 Task: View and add the product "Hot Bangkok Chicken Bowl" to cart from the store "Catering by Summer Shop (Healthy Thai Bowls)".
Action: Mouse pressed left at (54, 76)
Screenshot: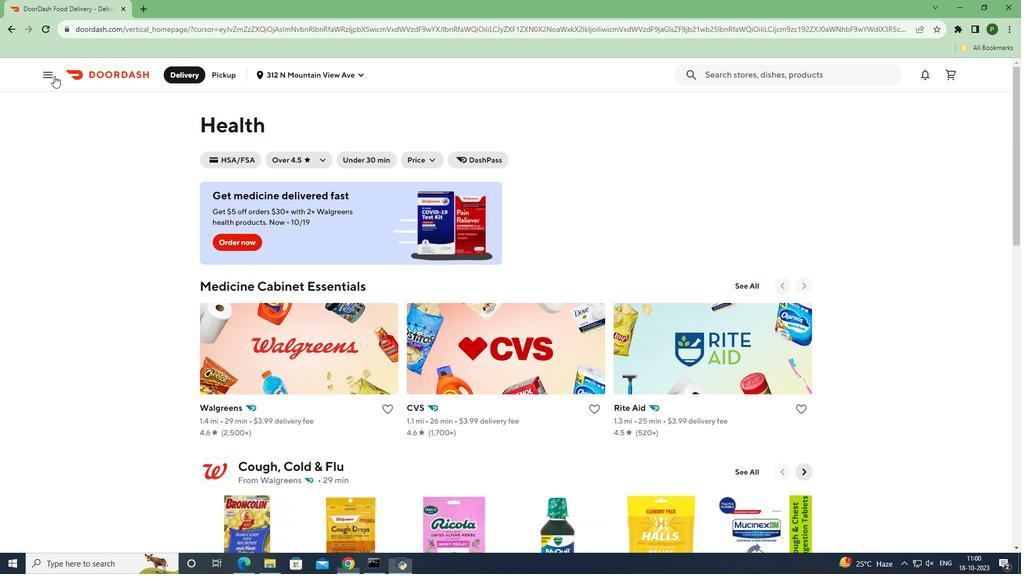 
Action: Mouse moved to (61, 161)
Screenshot: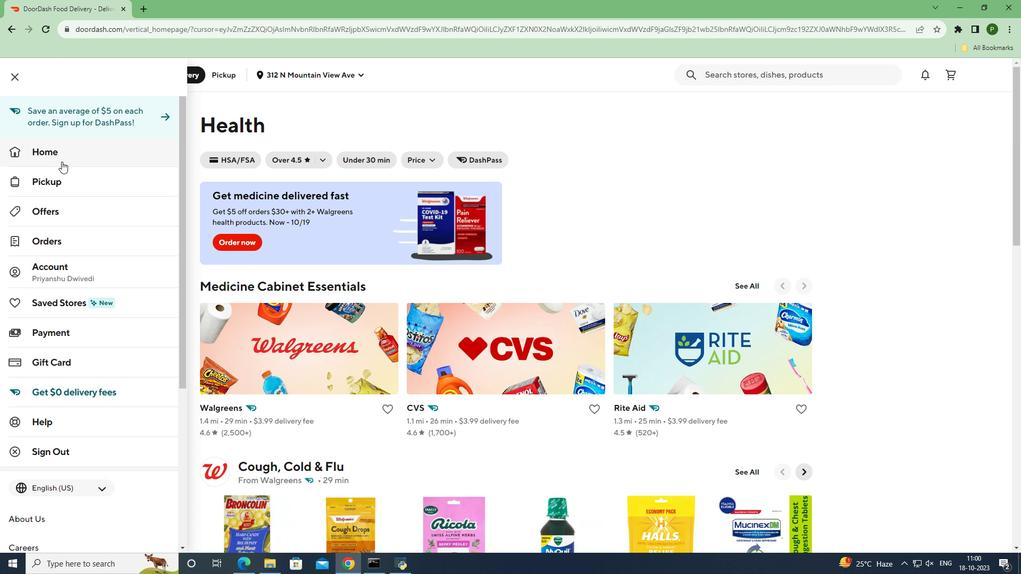 
Action: Mouse pressed left at (61, 161)
Screenshot: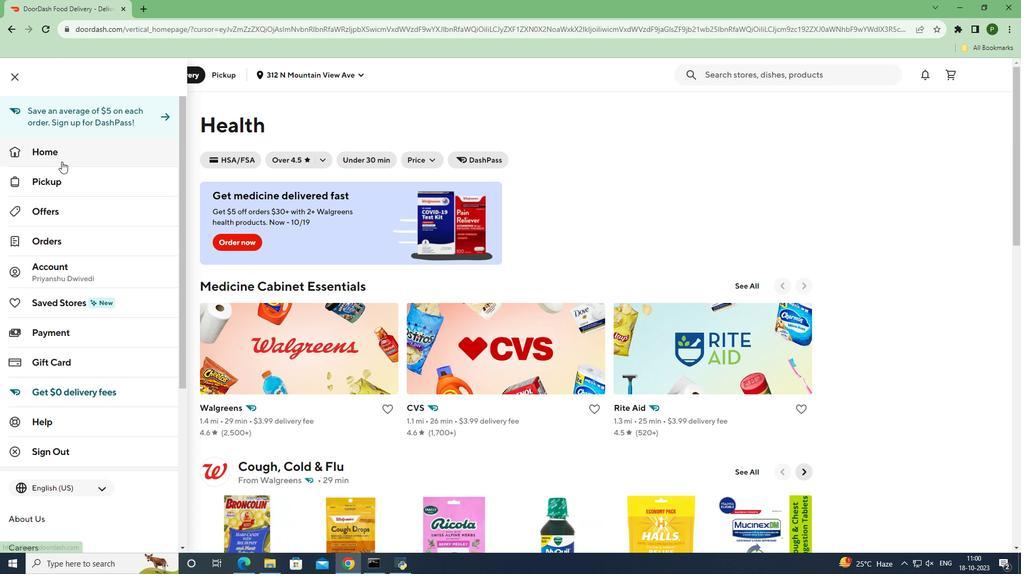 
Action: Mouse moved to (812, 109)
Screenshot: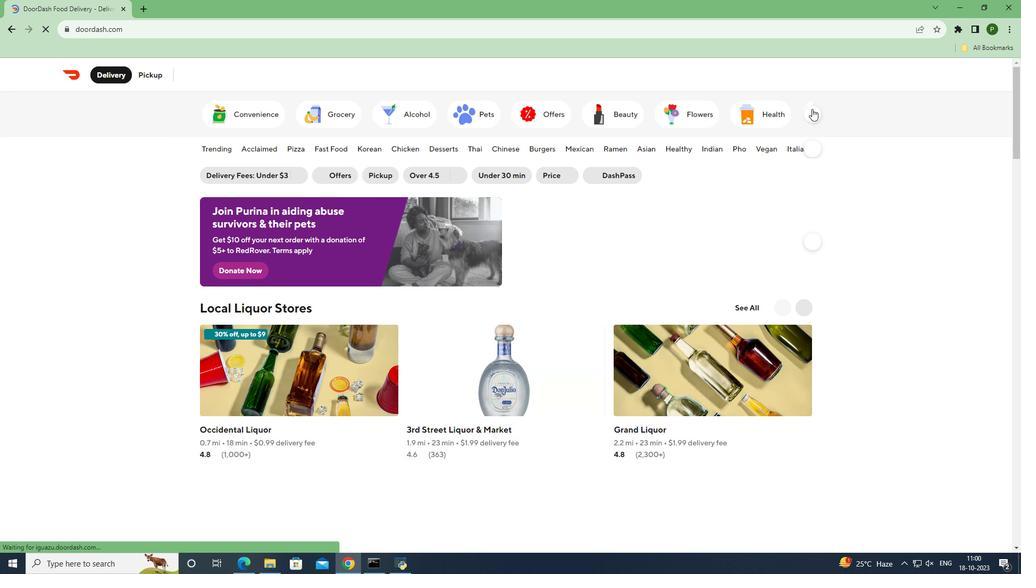 
Action: Mouse pressed left at (812, 109)
Screenshot: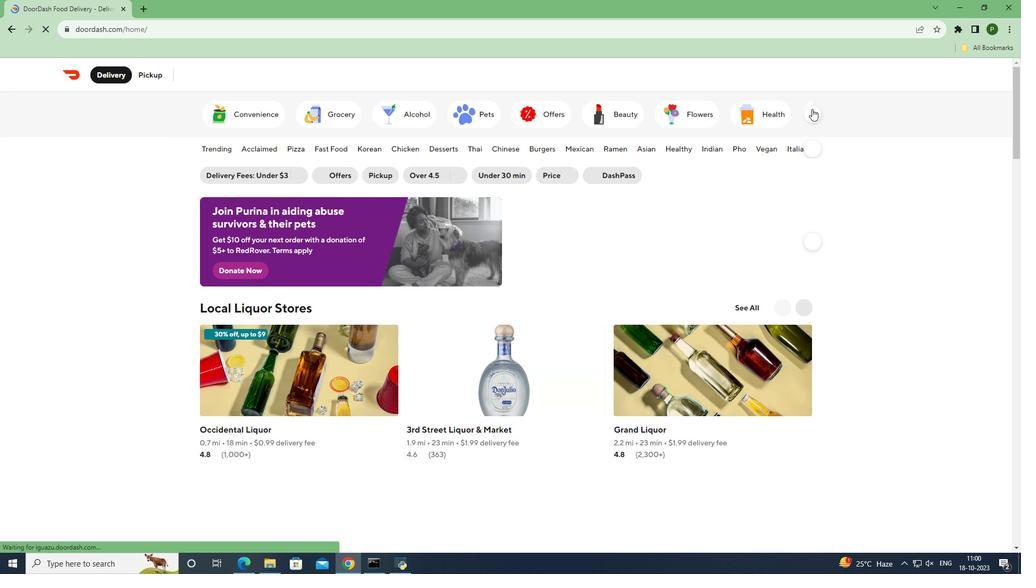 
Action: Mouse moved to (229, 112)
Screenshot: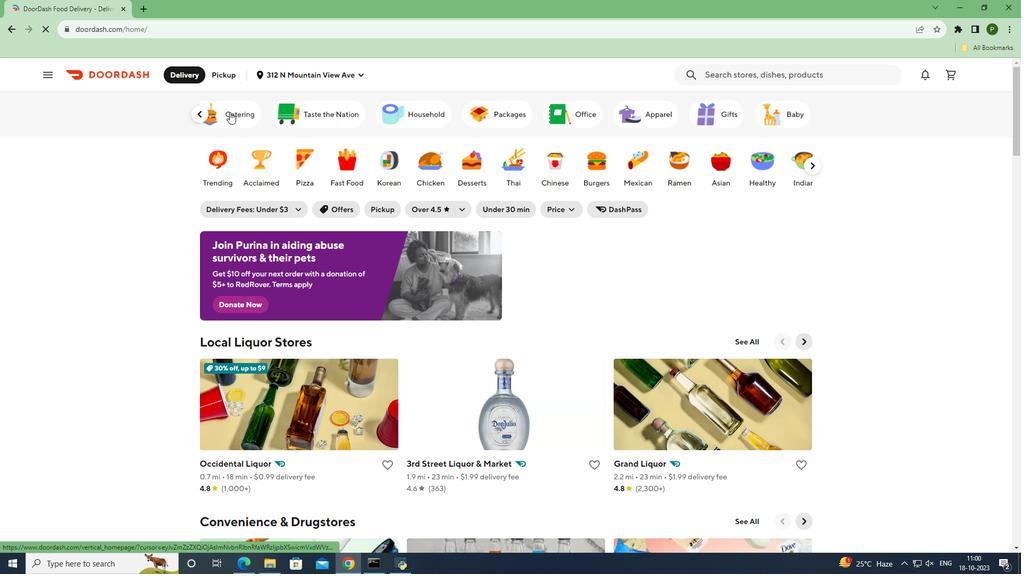 
Action: Mouse pressed left at (229, 112)
Screenshot: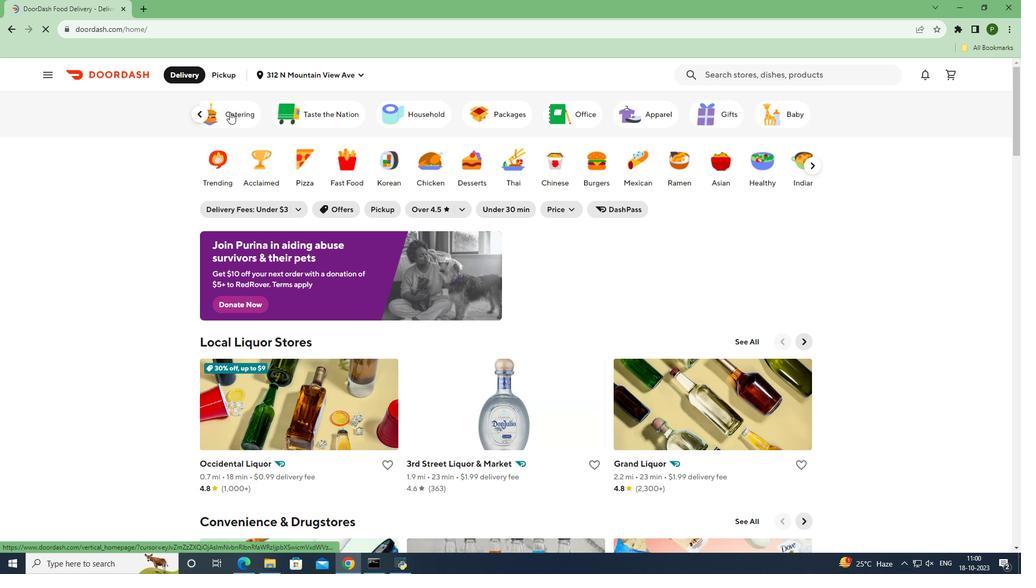 
Action: Mouse moved to (395, 341)
Screenshot: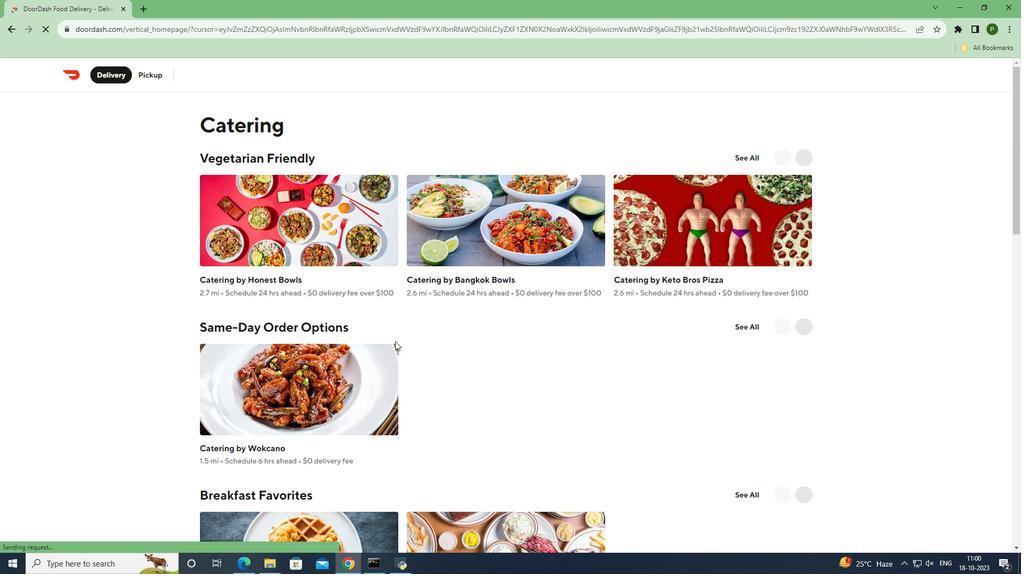 
Action: Mouse scrolled (395, 341) with delta (0, 0)
Screenshot: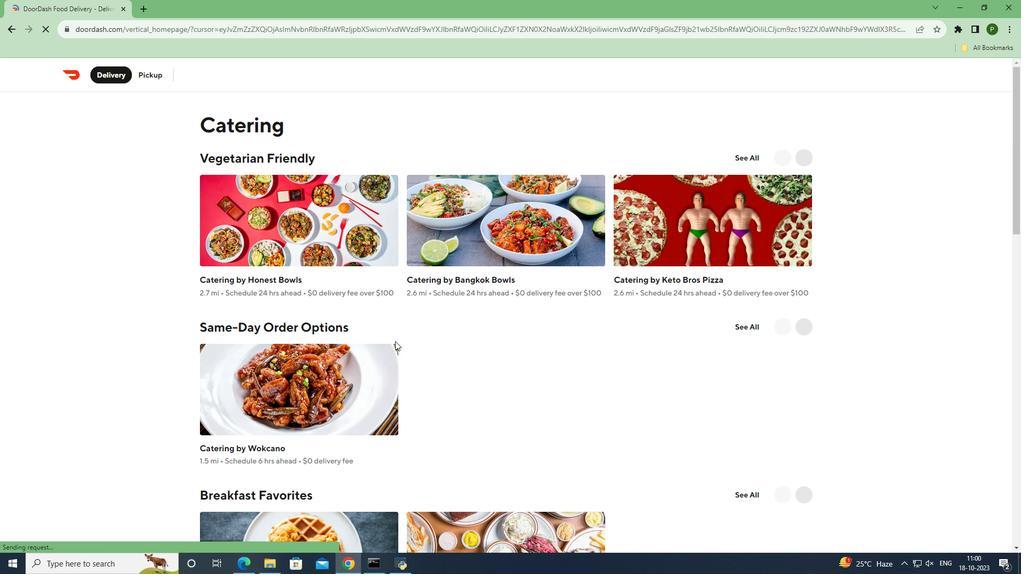 
Action: Mouse scrolled (395, 341) with delta (0, 0)
Screenshot: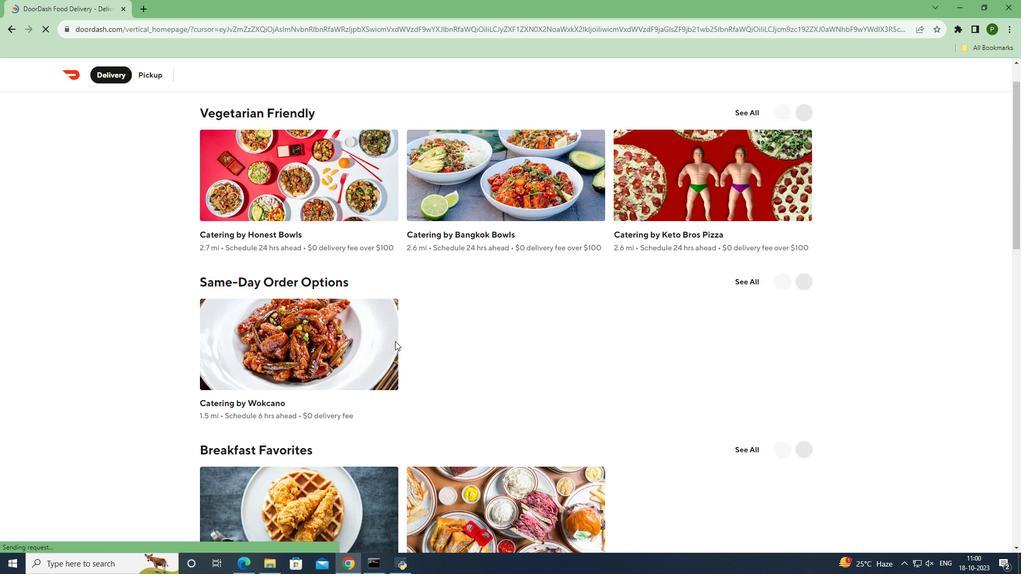 
Action: Mouse moved to (361, 348)
Screenshot: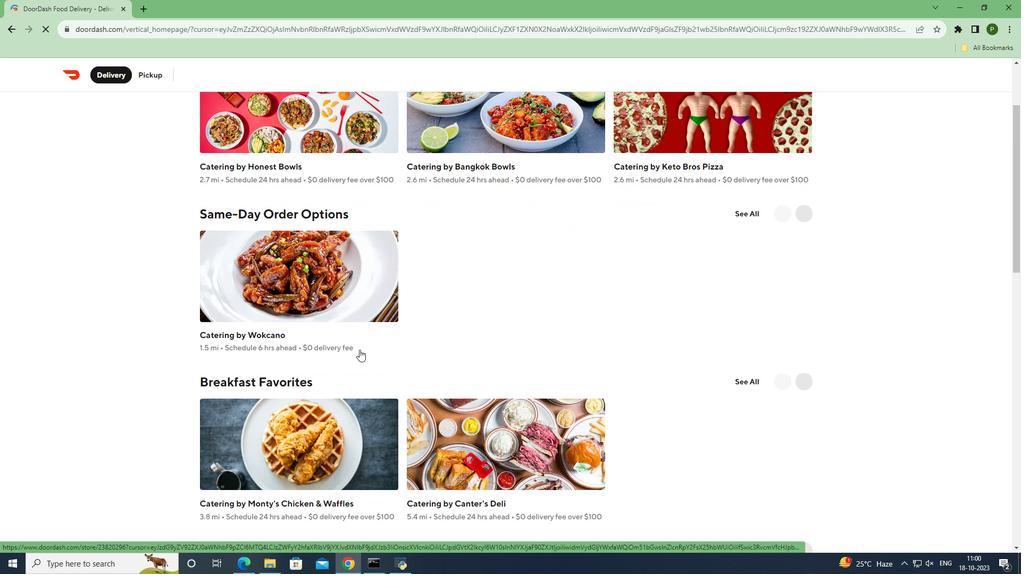 
Action: Mouse scrolled (361, 348) with delta (0, 0)
Screenshot: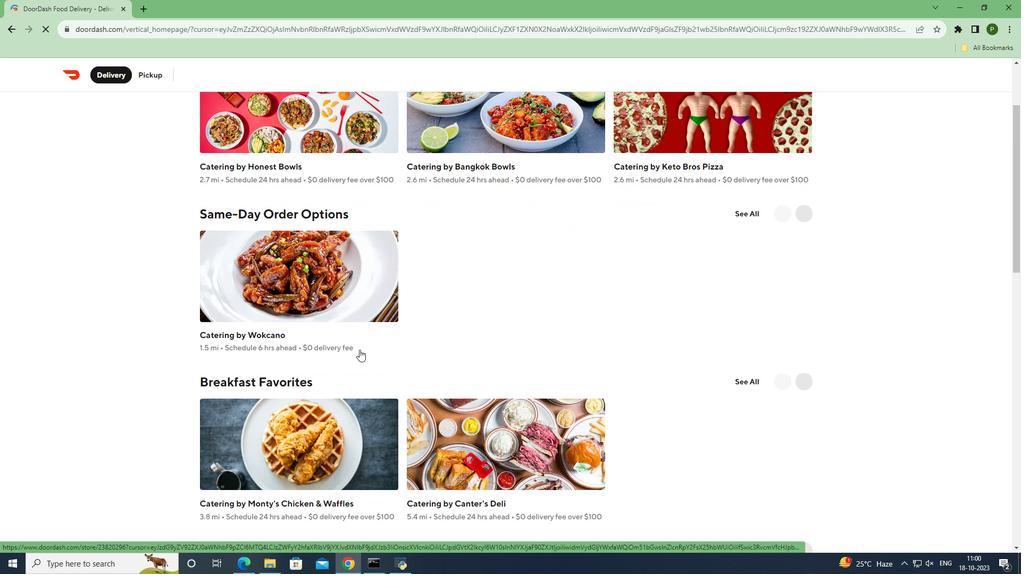 
Action: Mouse moved to (360, 349)
Screenshot: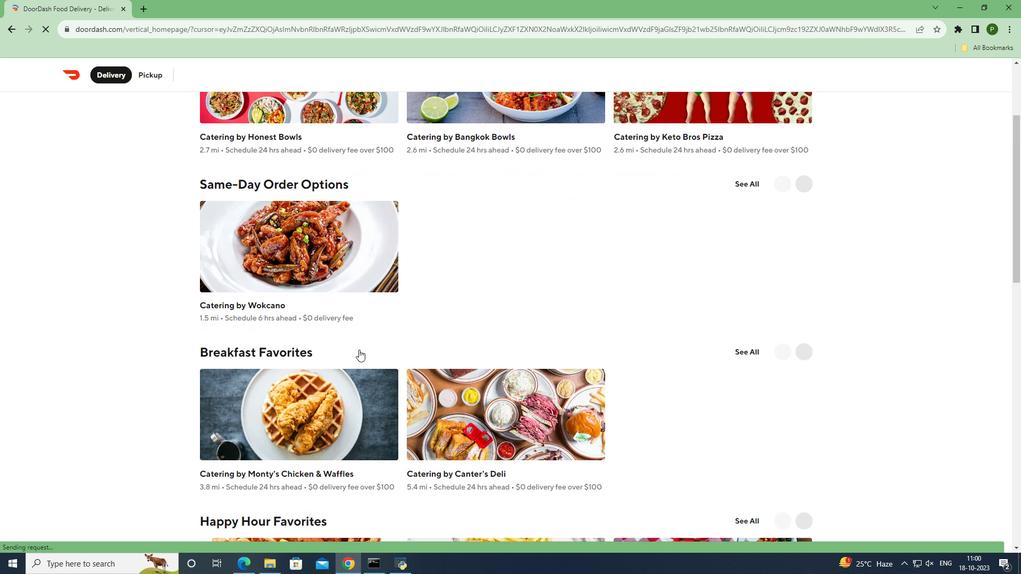 
Action: Mouse scrolled (360, 348) with delta (0, 0)
Screenshot: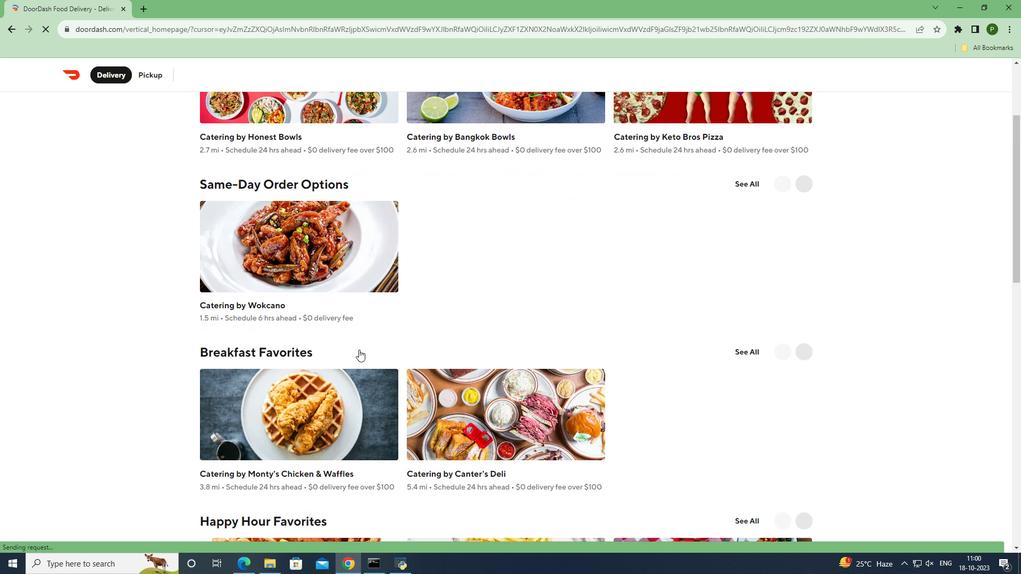 
Action: Mouse moved to (354, 350)
Screenshot: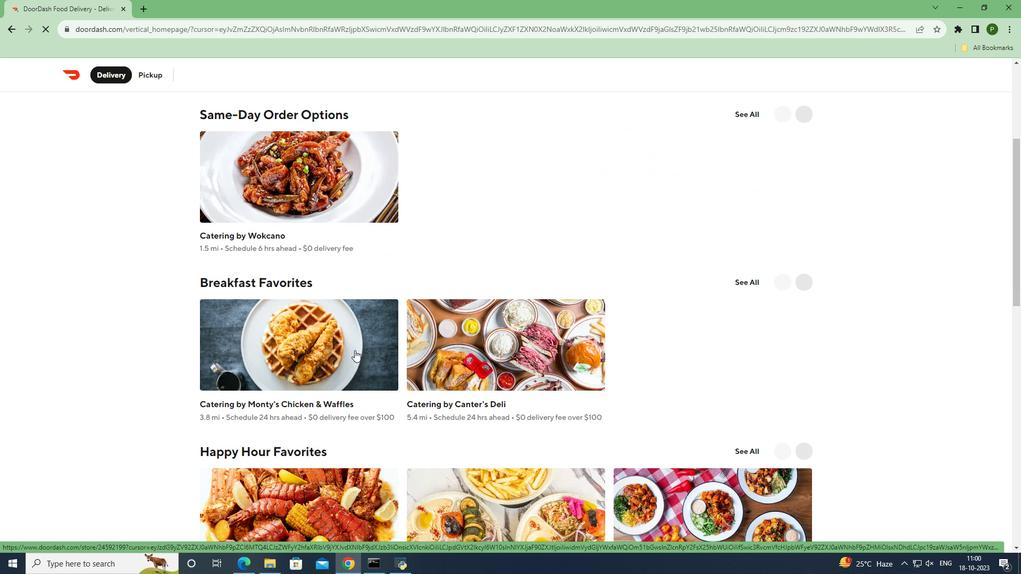 
Action: Mouse scrolled (354, 350) with delta (0, 0)
Screenshot: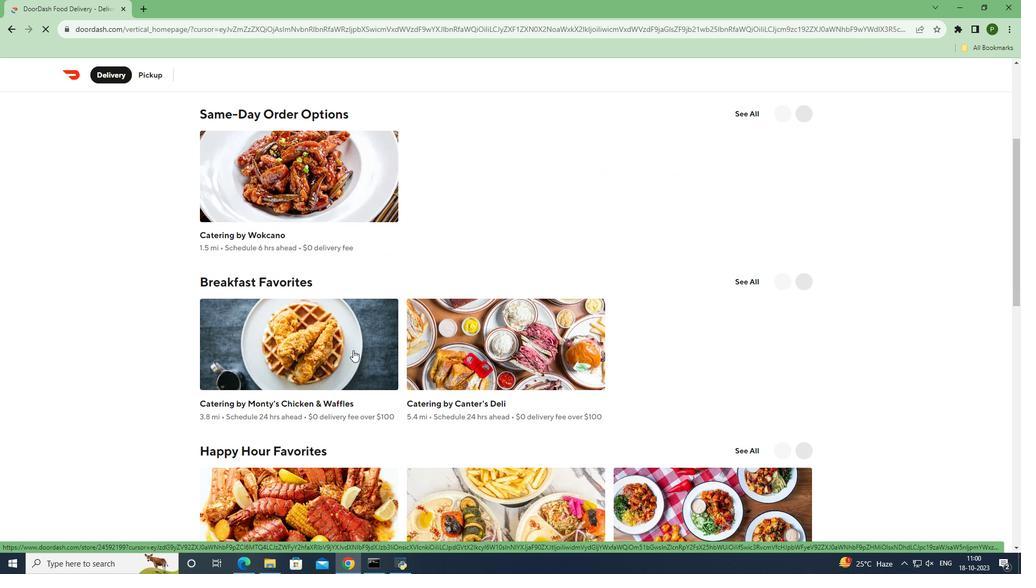 
Action: Mouse moved to (351, 351)
Screenshot: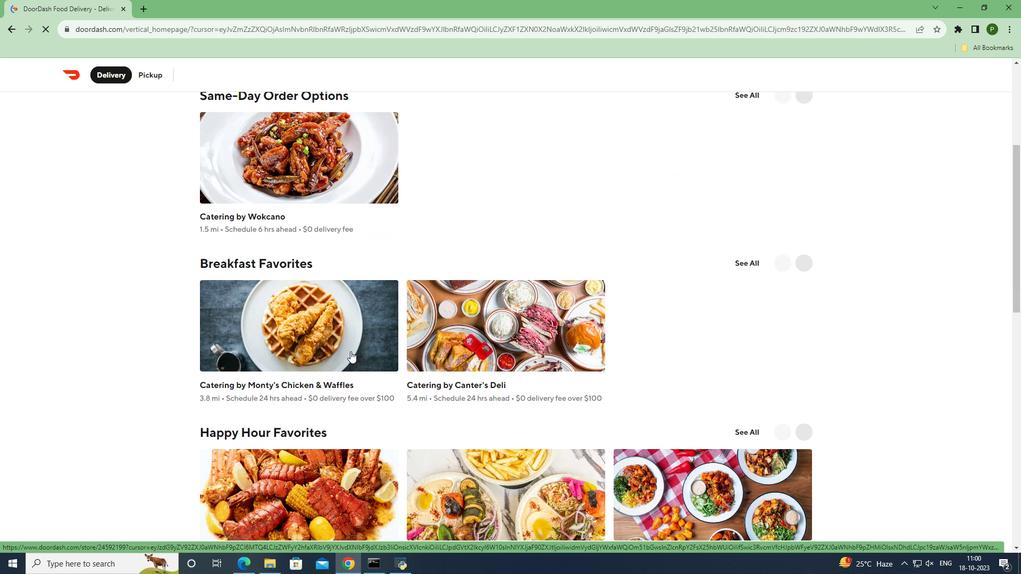
Action: Mouse scrolled (351, 351) with delta (0, 0)
Screenshot: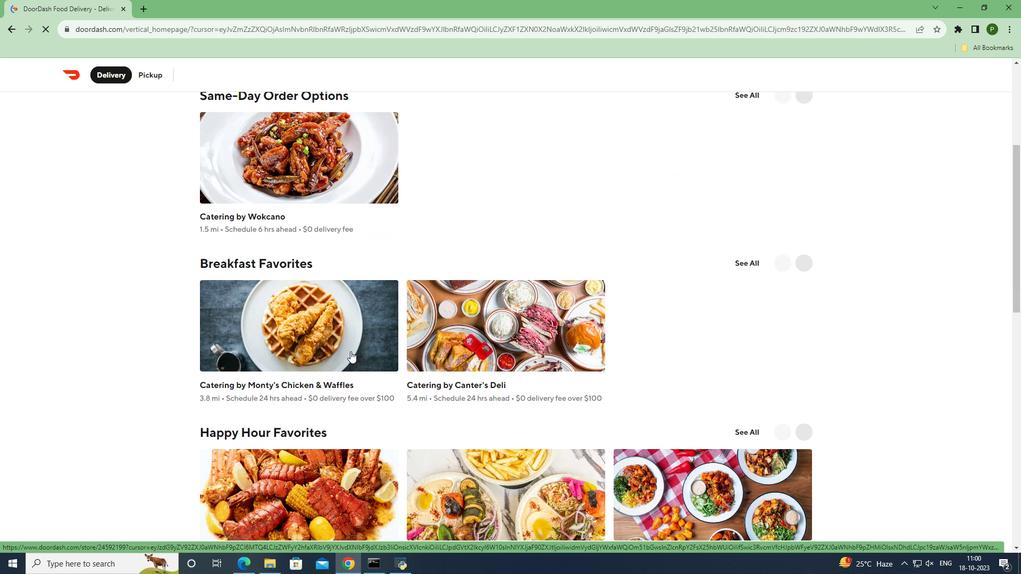 
Action: Mouse moved to (350, 351)
Screenshot: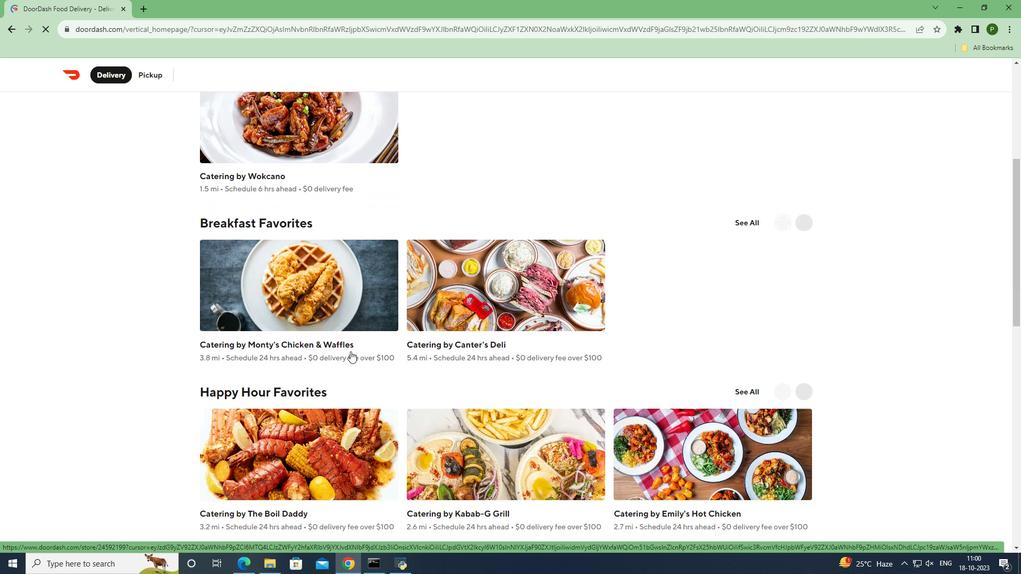 
Action: Mouse scrolled (350, 351) with delta (0, 0)
Screenshot: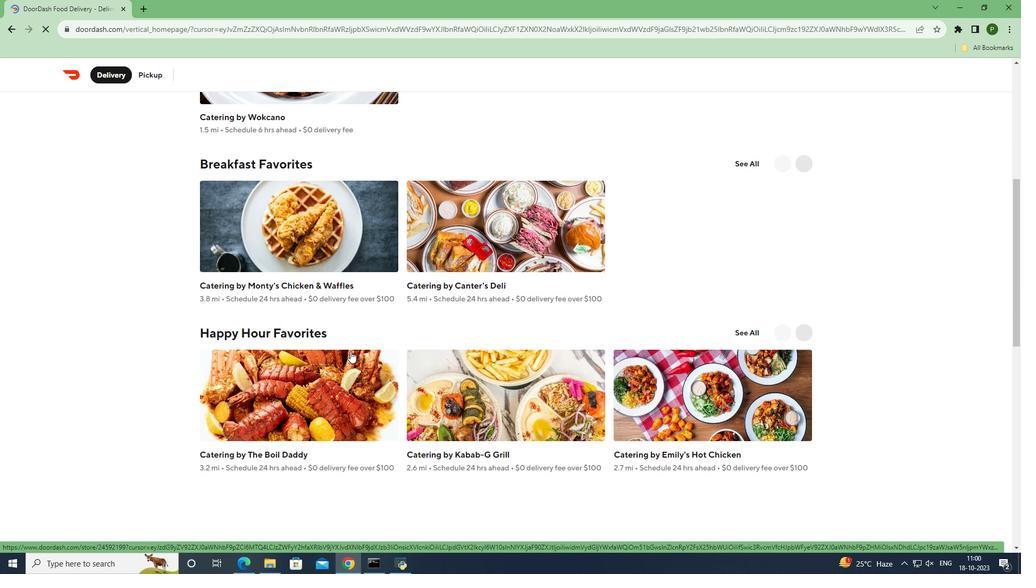 
Action: Mouse scrolled (350, 351) with delta (0, 0)
Screenshot: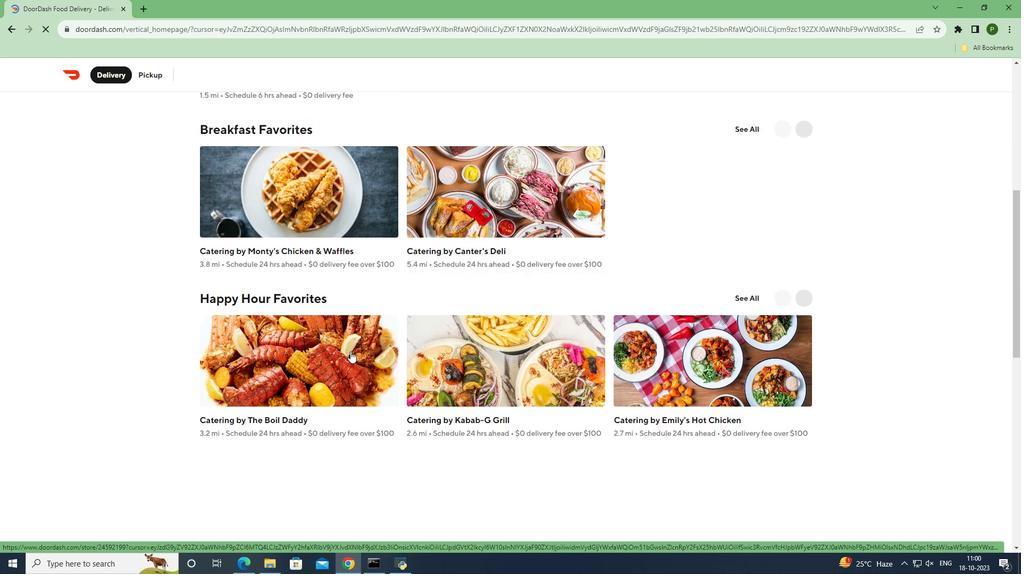 
Action: Mouse moved to (446, 345)
Screenshot: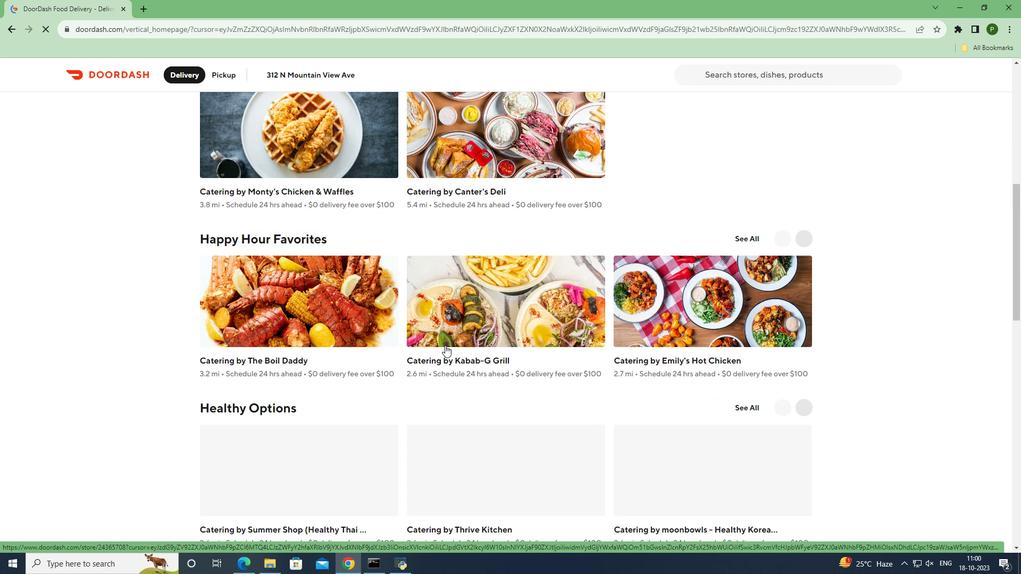 
Action: Mouse scrolled (446, 344) with delta (0, 0)
Screenshot: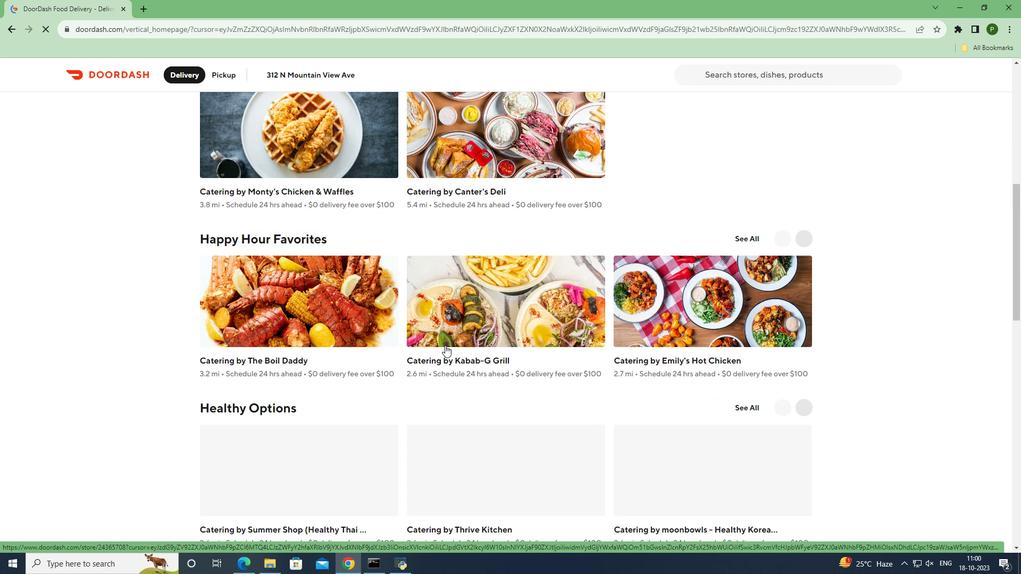 
Action: Mouse moved to (425, 338)
Screenshot: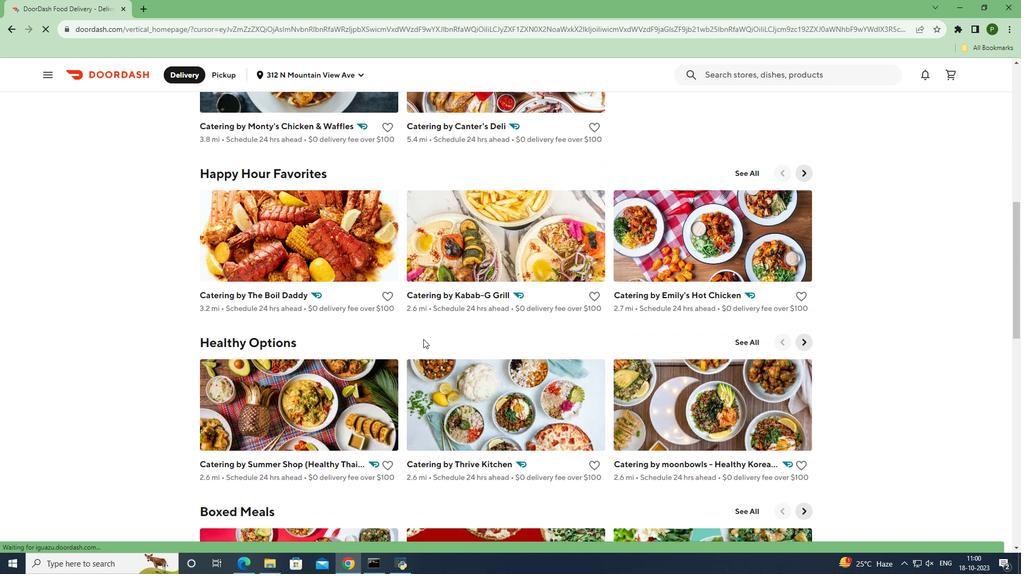 
Action: Mouse scrolled (425, 338) with delta (0, 0)
Screenshot: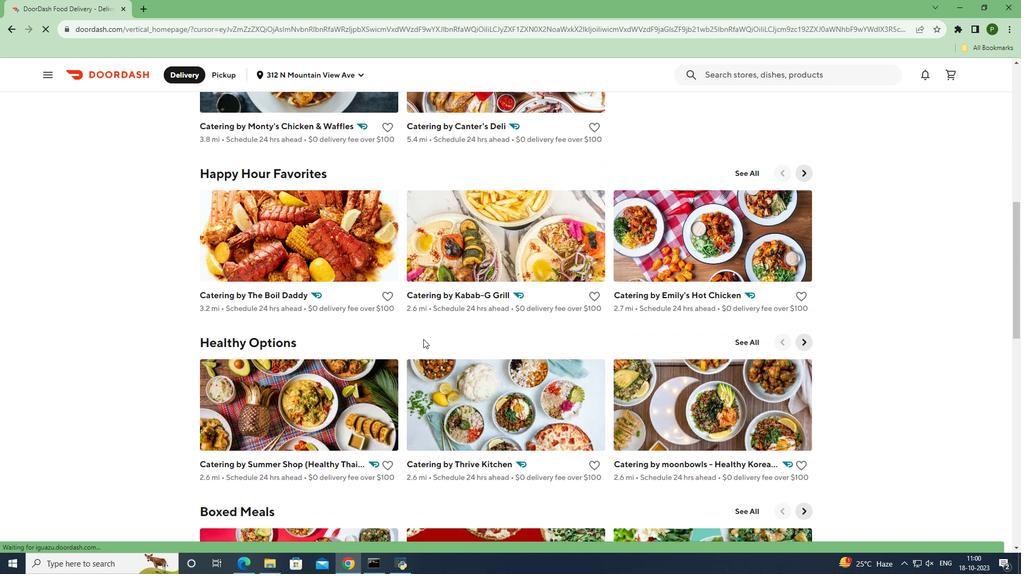 
Action: Mouse moved to (423, 339)
Screenshot: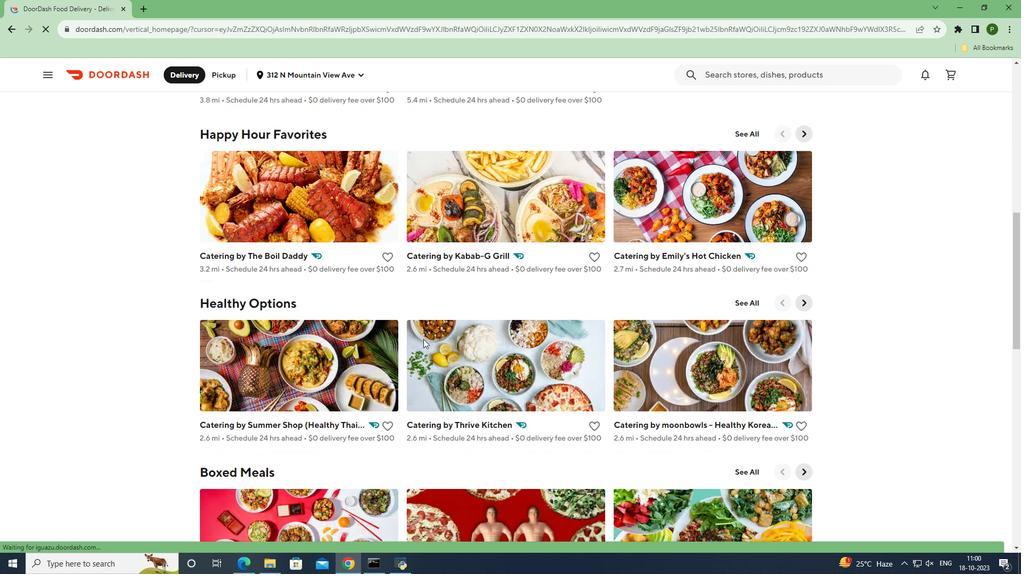 
Action: Mouse scrolled (423, 338) with delta (0, 0)
Screenshot: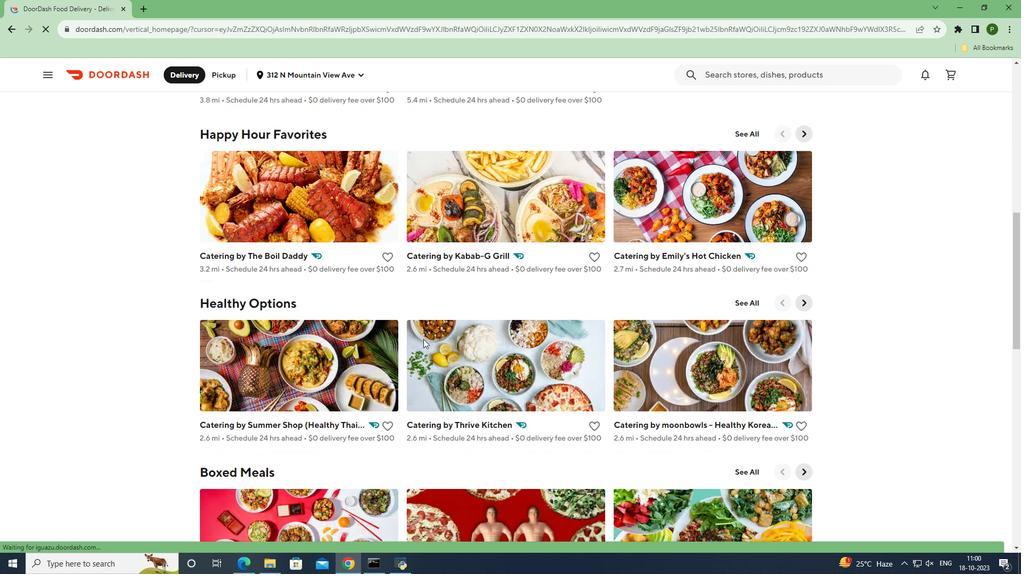 
Action: Mouse moved to (307, 324)
Screenshot: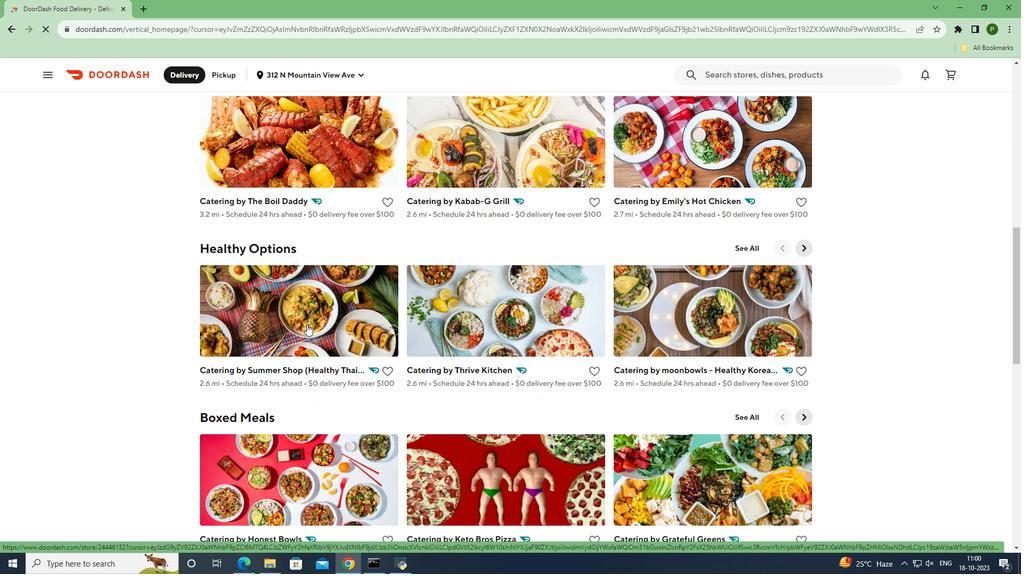 
Action: Mouse pressed left at (307, 324)
Screenshot: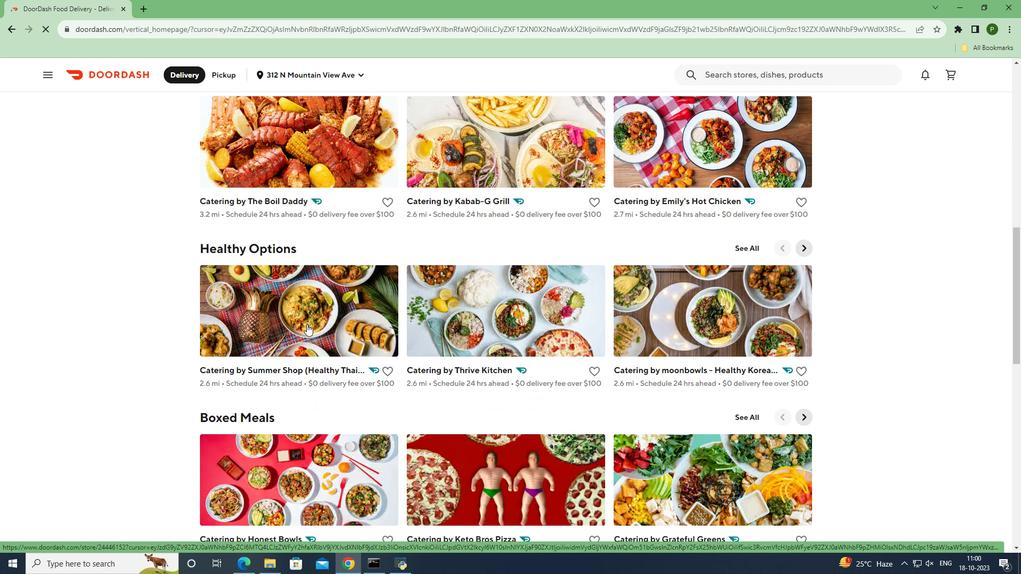 
Action: Mouse moved to (425, 331)
Screenshot: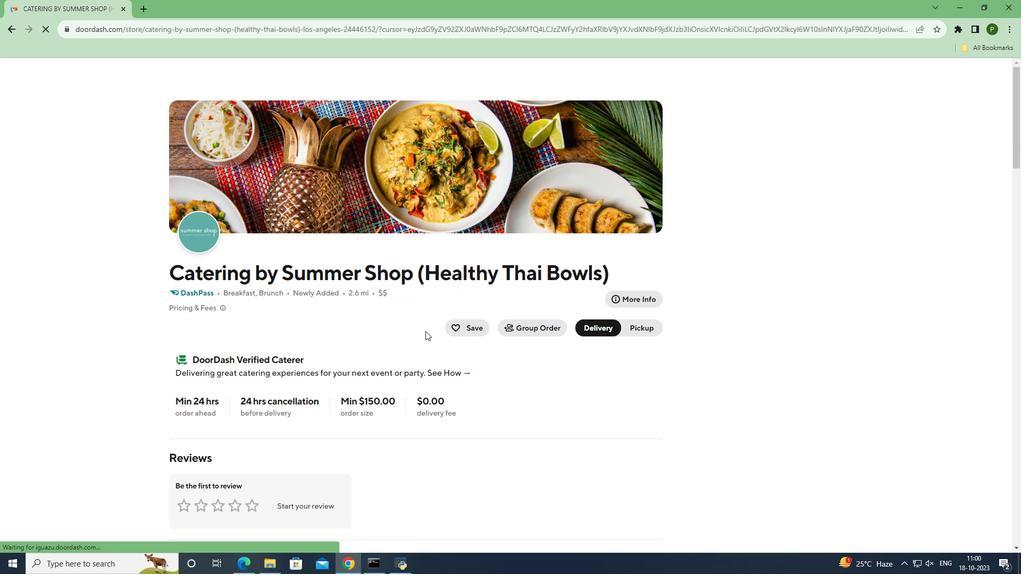 
Action: Mouse scrolled (425, 330) with delta (0, 0)
Screenshot: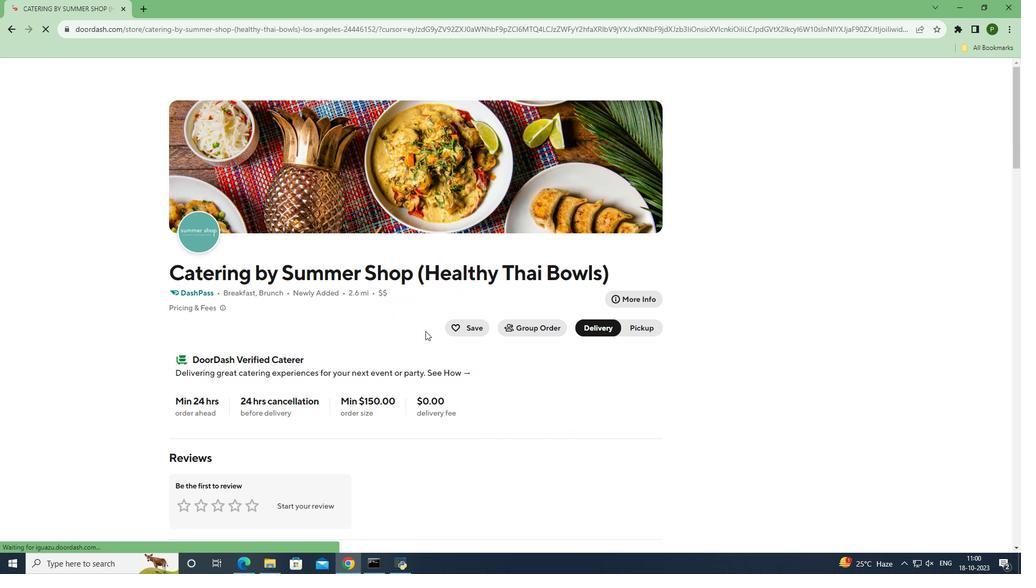 
Action: Mouse scrolled (425, 330) with delta (0, 0)
Screenshot: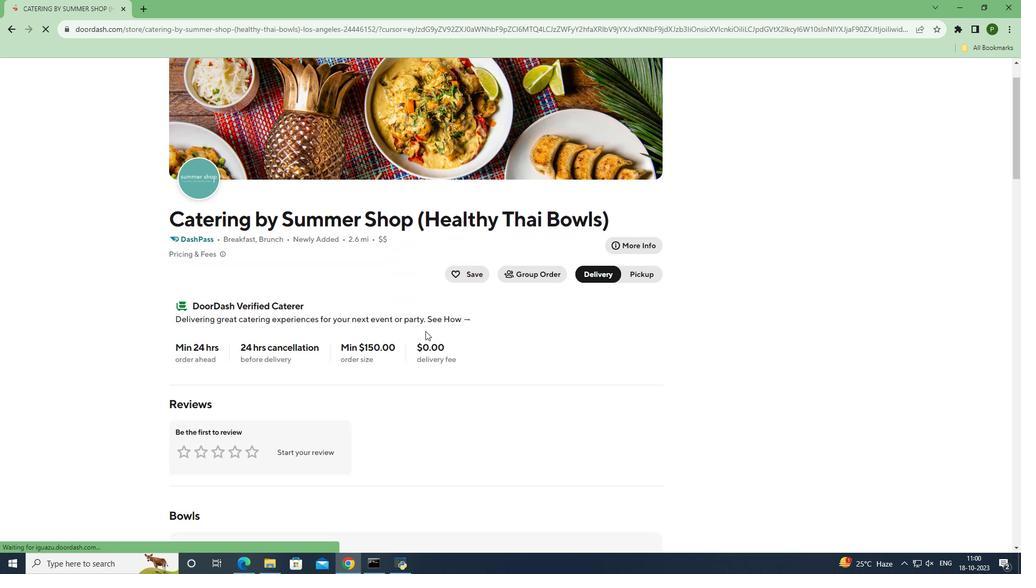 
Action: Mouse scrolled (425, 330) with delta (0, 0)
Screenshot: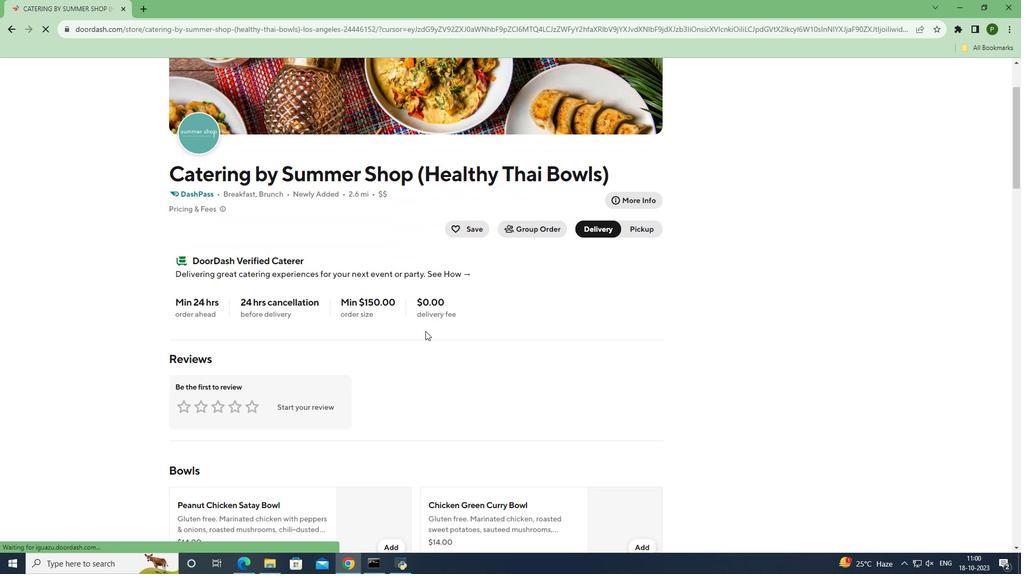 
Action: Mouse moved to (470, 342)
Screenshot: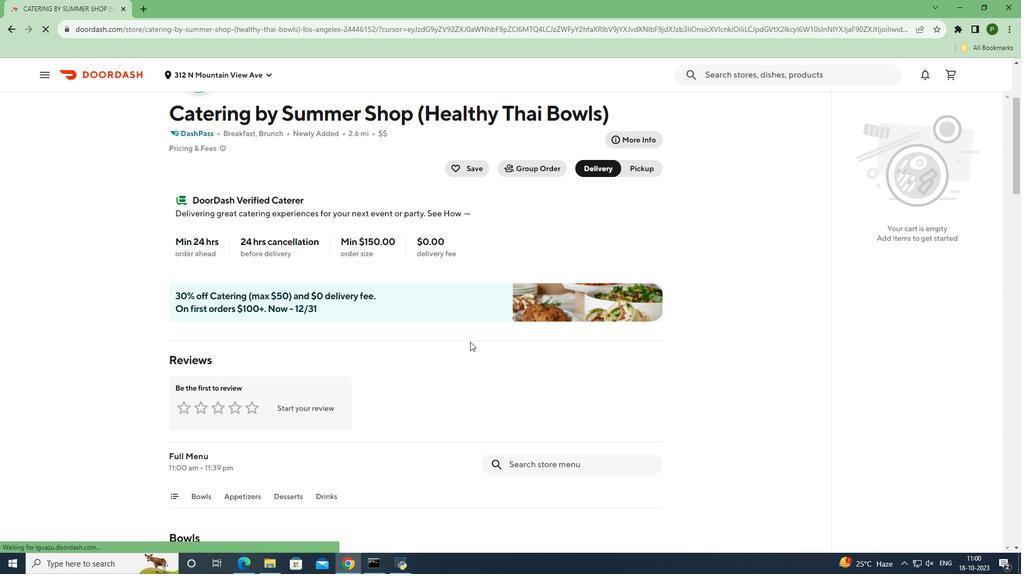 
Action: Mouse scrolled (470, 341) with delta (0, 0)
Screenshot: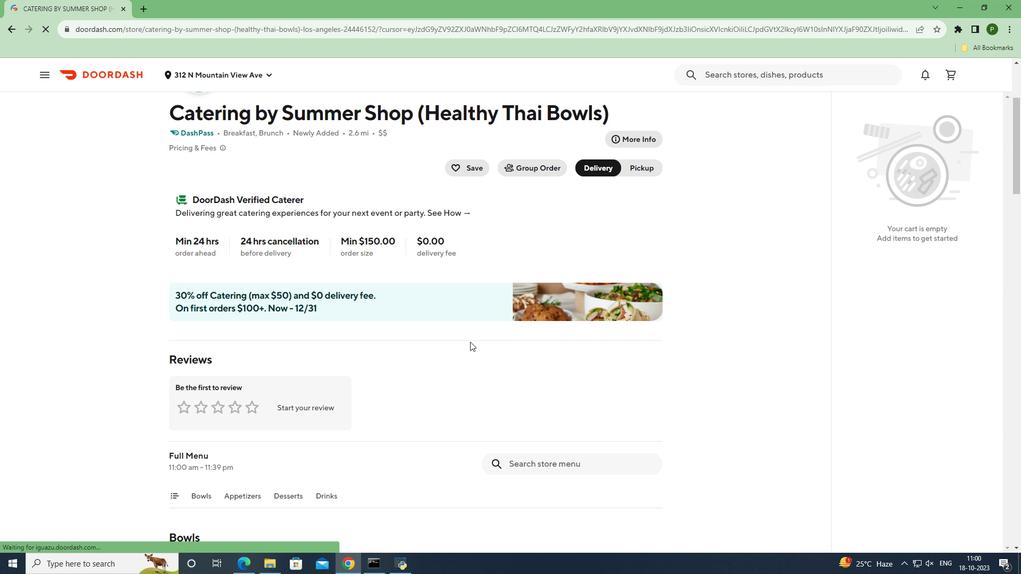 
Action: Mouse scrolled (470, 341) with delta (0, 0)
Screenshot: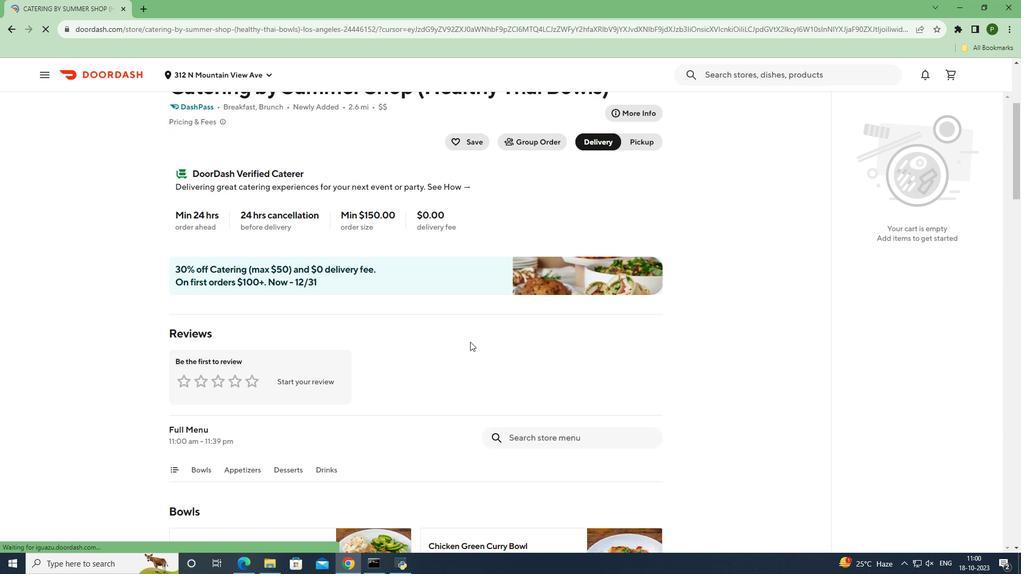 
Action: Mouse moved to (470, 342)
Screenshot: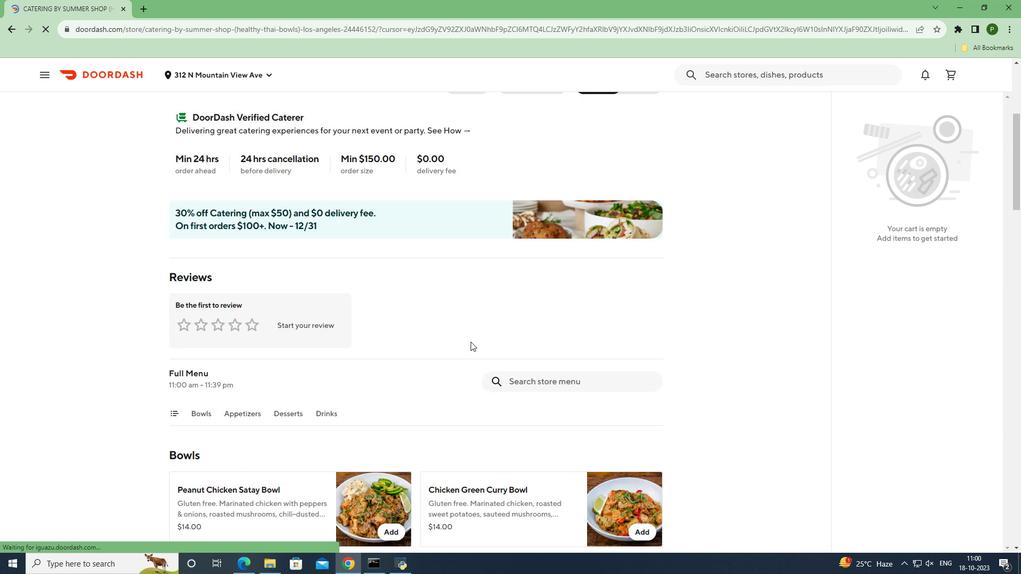 
Action: Mouse scrolled (470, 341) with delta (0, 0)
Screenshot: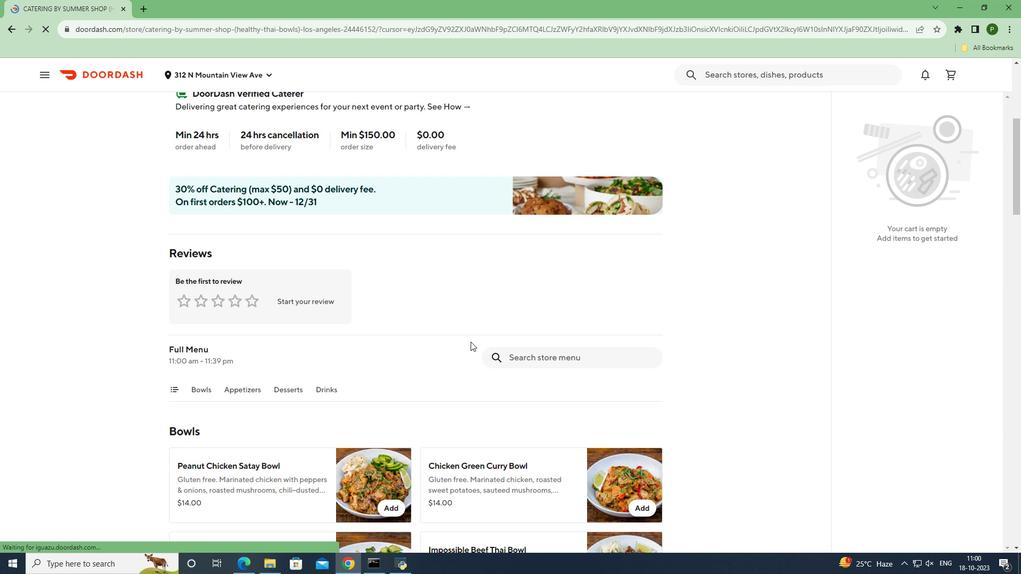 
Action: Mouse scrolled (470, 341) with delta (0, 0)
Screenshot: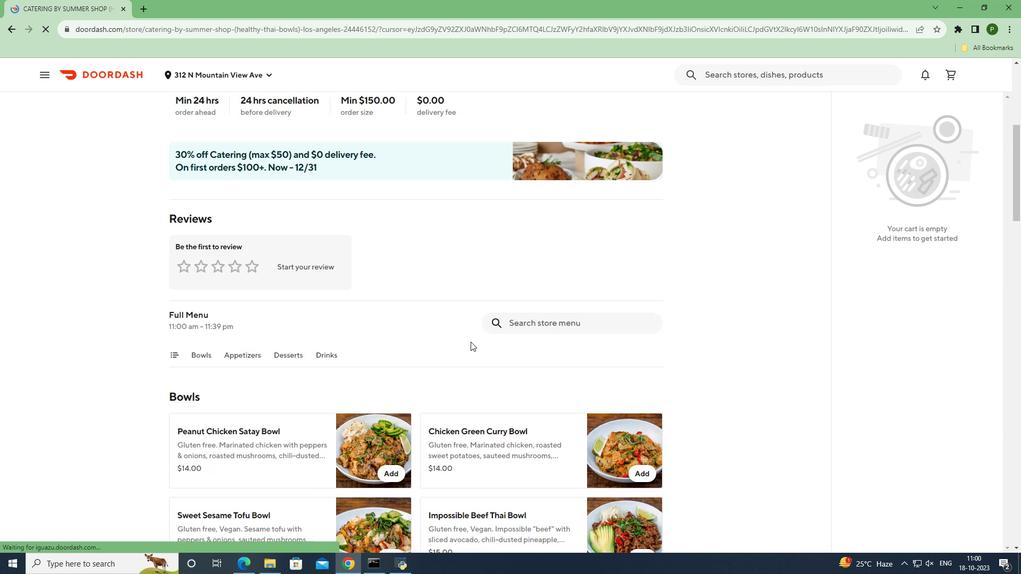 
Action: Mouse moved to (524, 245)
Screenshot: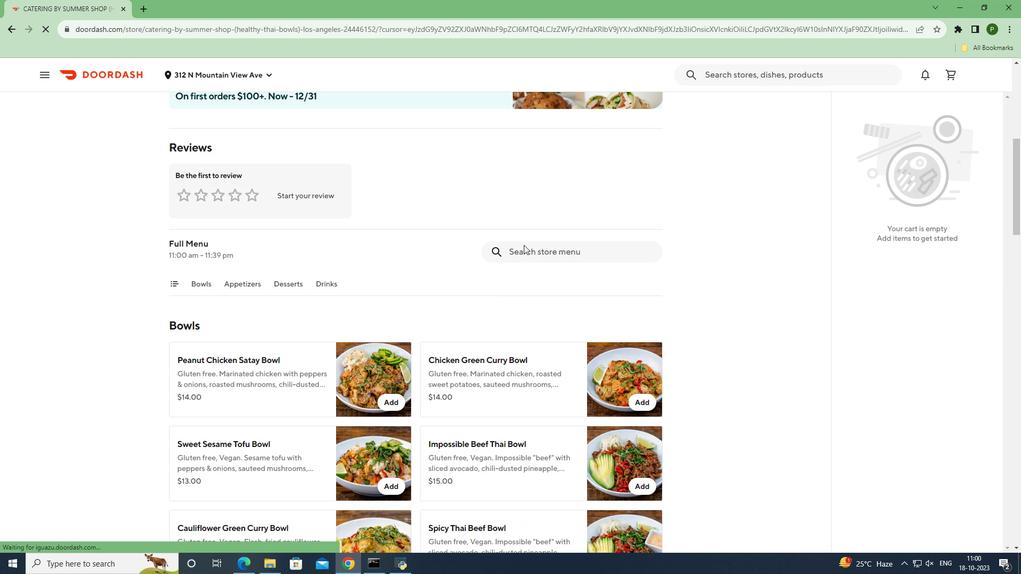 
Action: Mouse pressed left at (524, 245)
Screenshot: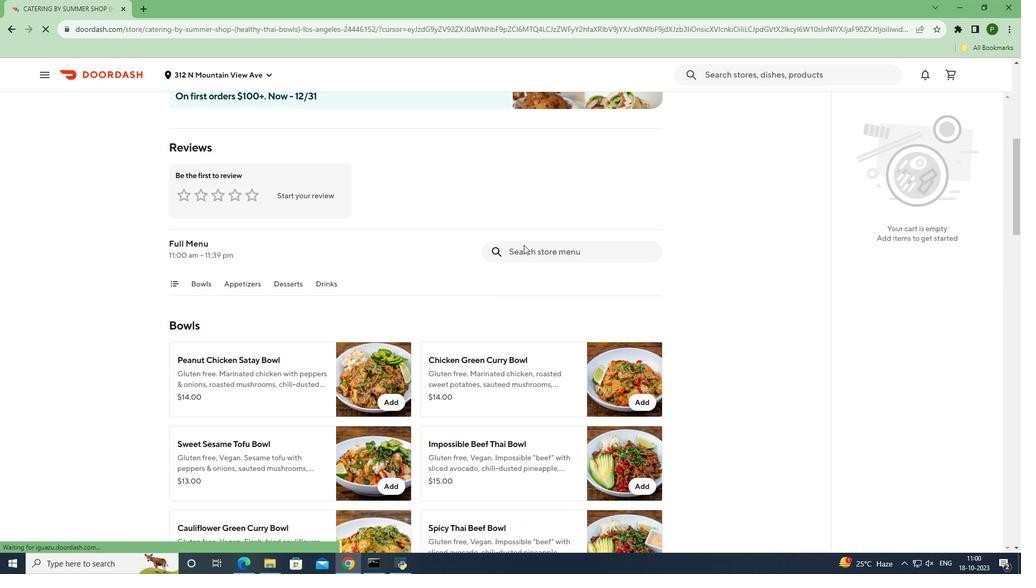 
Action: Mouse moved to (525, 249)
Screenshot: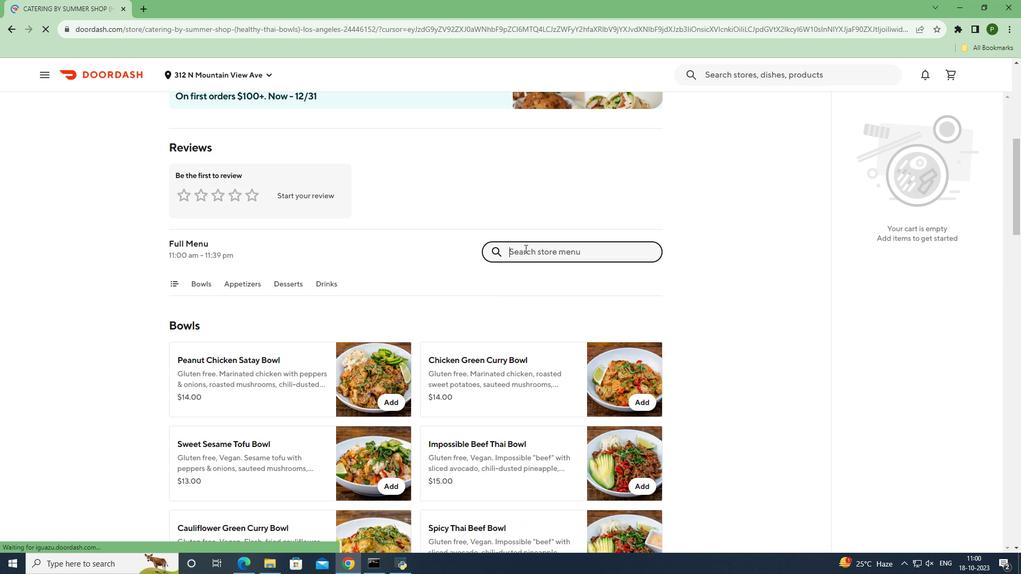 
Action: Key pressed <Key.caps_lock>H<Key.caps_lock>ot<Key.space><Key.caps_lock>B<Key.caps_lock>angkok<Key.space><Key.caps_lock>C<Key.caps_lock>hicken<Key.space><Key.caps_lock>B<Key.caps_lock>owl<Key.enter>
Screenshot: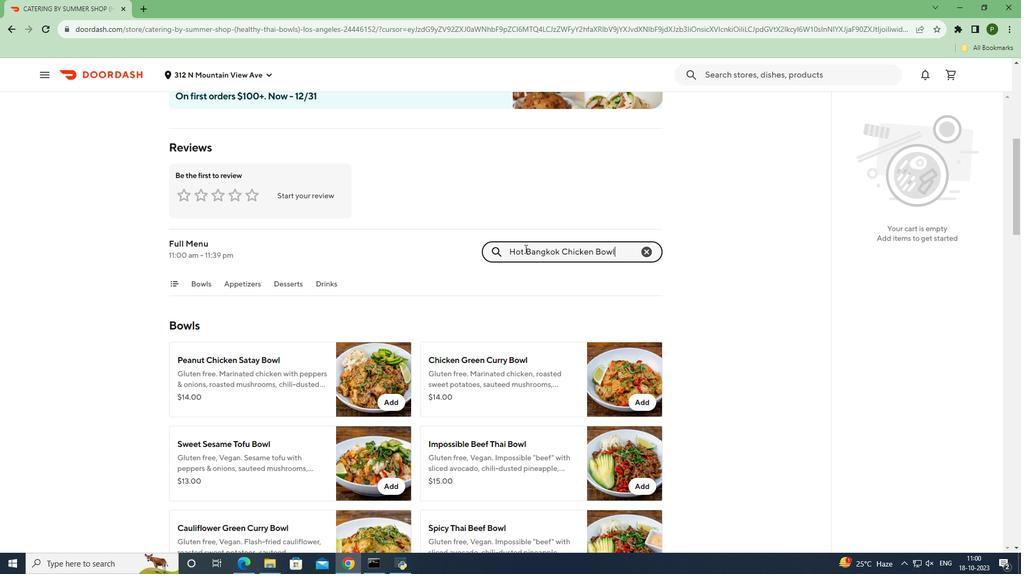 
Action: Mouse moved to (391, 297)
Screenshot: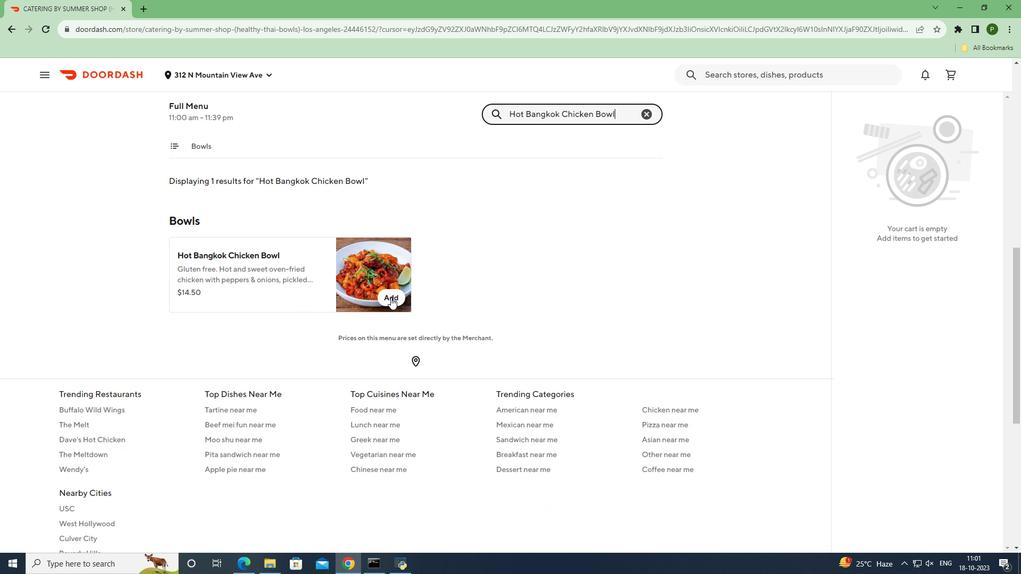 
Action: Mouse pressed left at (391, 297)
Screenshot: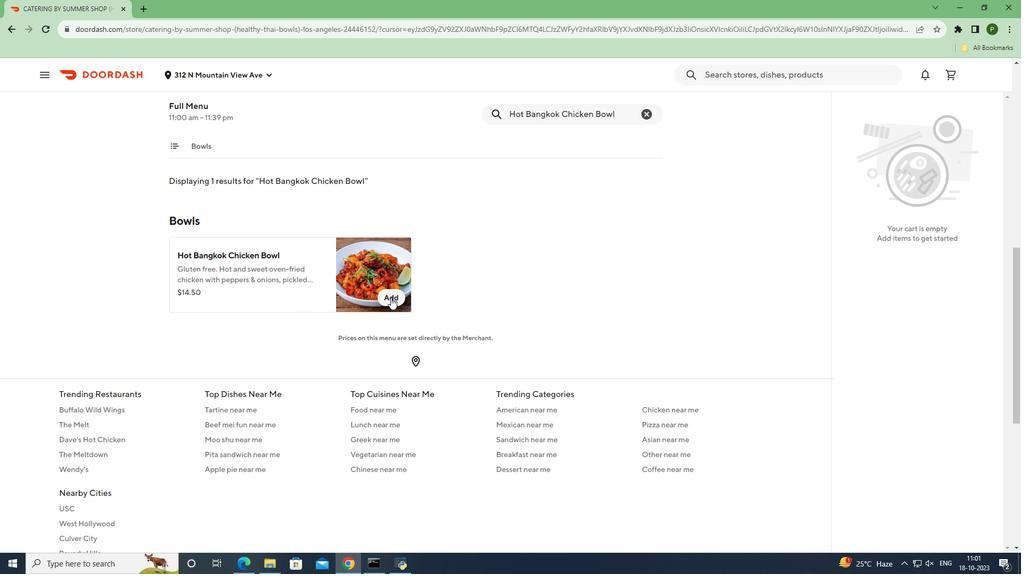 
Action: Mouse moved to (528, 526)
Screenshot: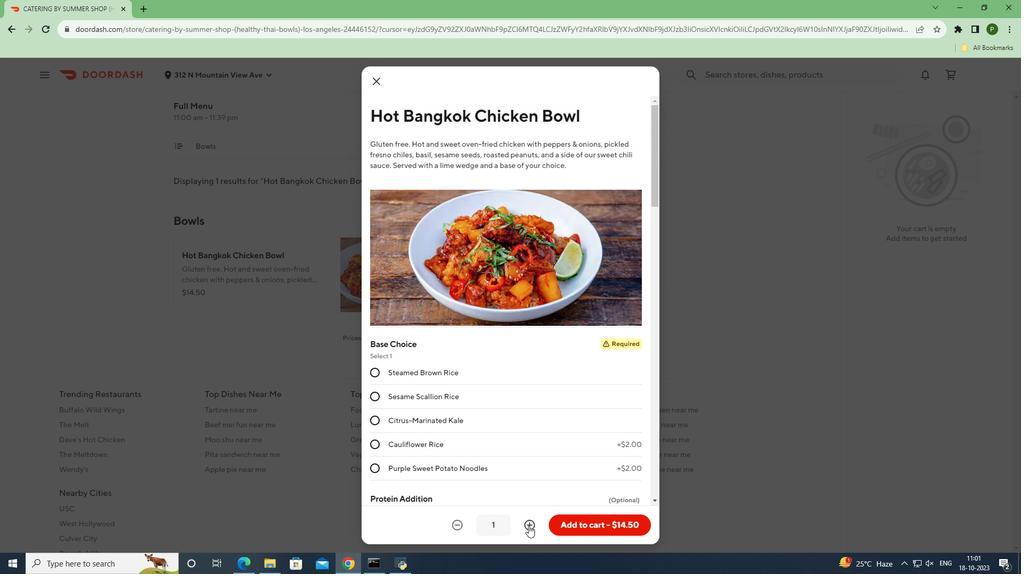 
Action: Mouse pressed left at (528, 526)
Screenshot: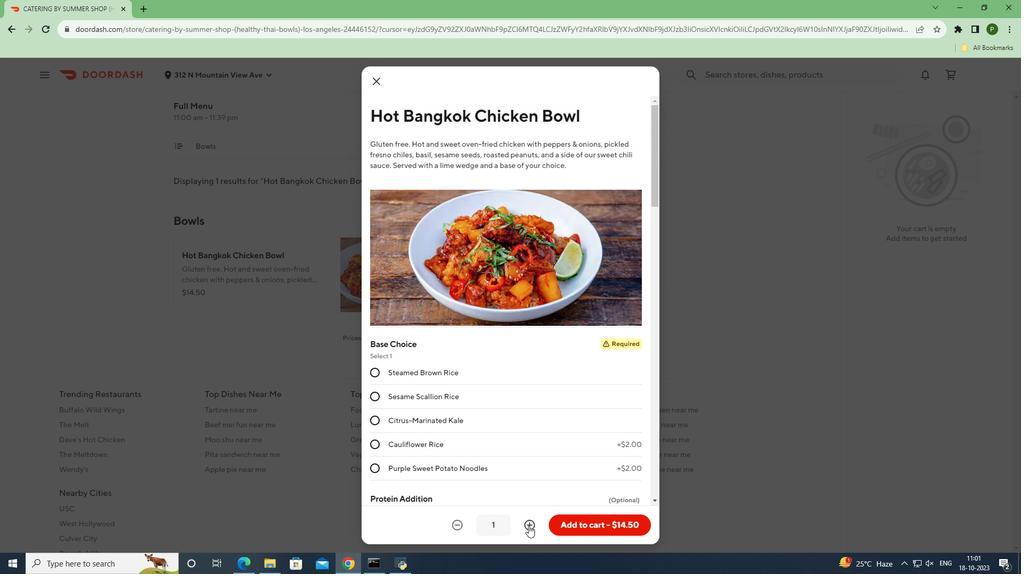 
